 Task: Create List Big Data in Board Employee Performance Evaluation to Workspace Employer Branding. Create List Data Analysis in Board Voice of Employee Analysis to Workspace Employer Branding. Create List Data Visualization in Board Voice of Customer Net Promoter Score and Loyalty Tracking to Workspace Employer Branding
Action: Mouse moved to (44, 269)
Screenshot: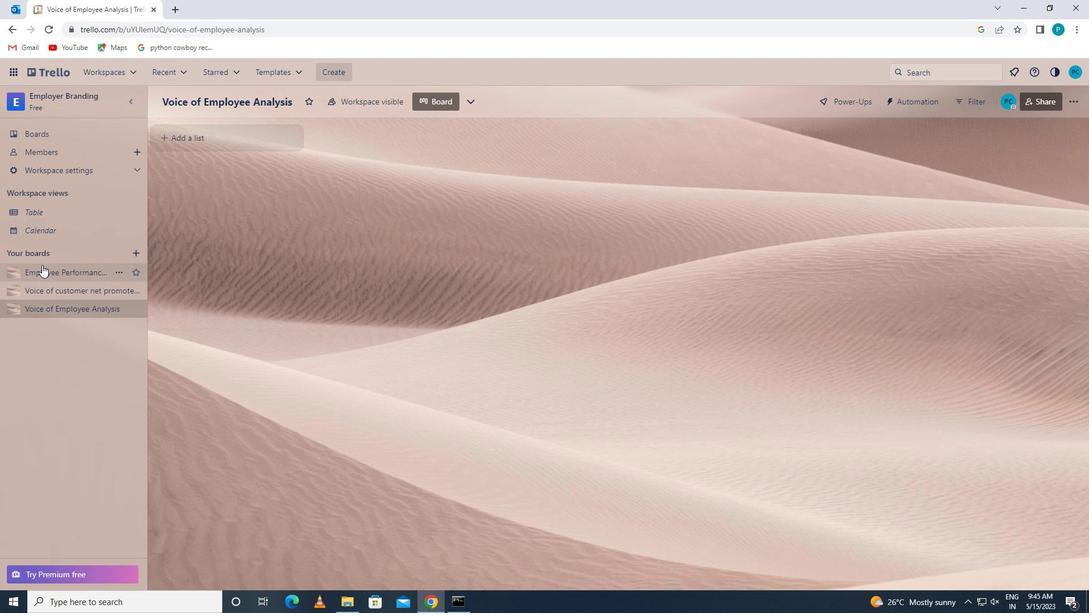 
Action: Mouse pressed left at (44, 269)
Screenshot: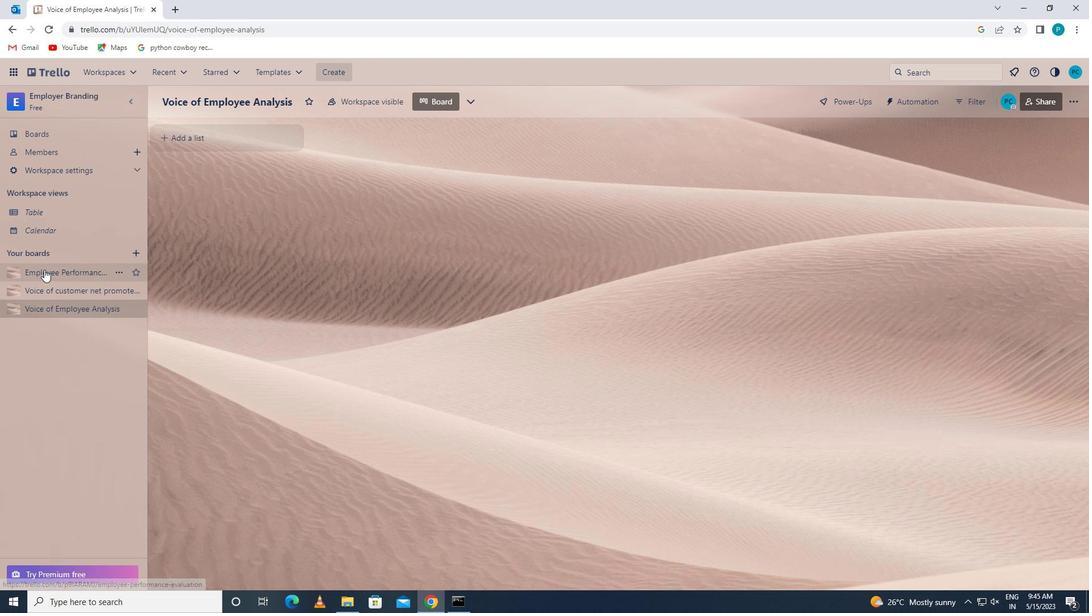
Action: Mouse moved to (228, 136)
Screenshot: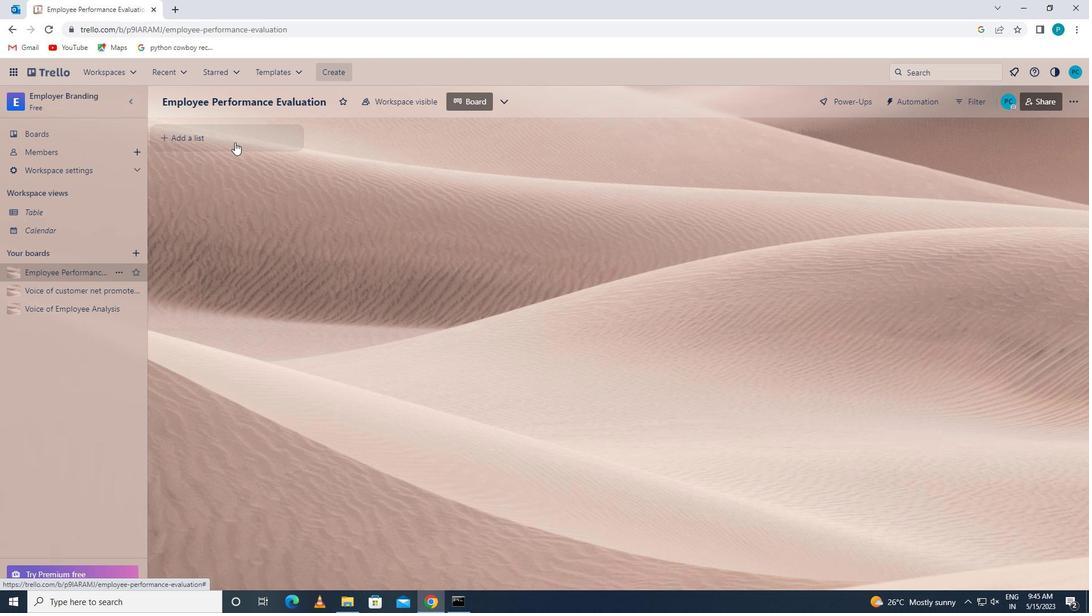 
Action: Mouse pressed left at (228, 136)
Screenshot: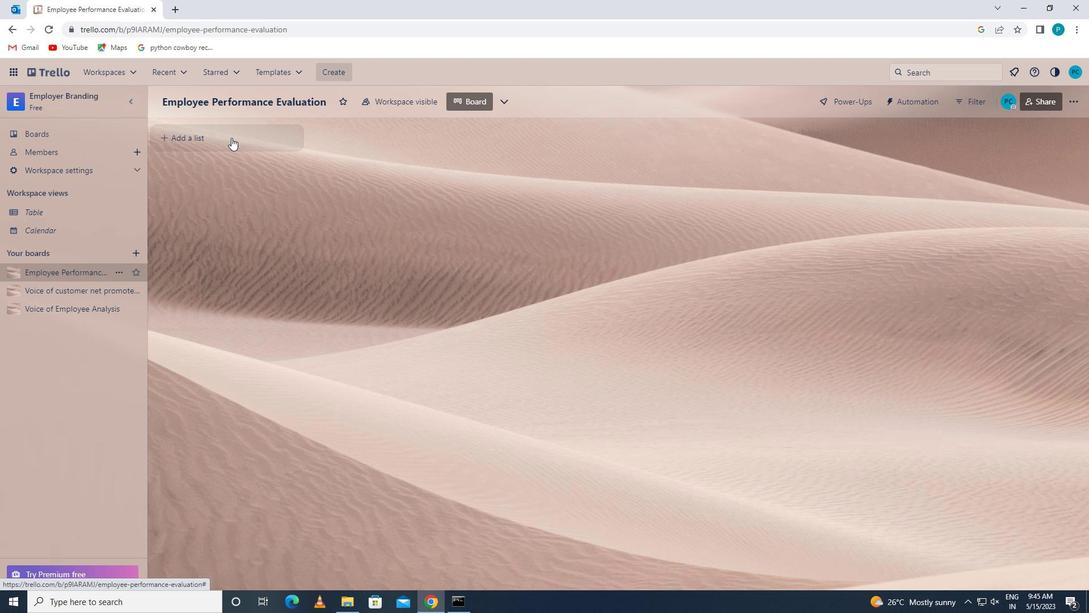 
Action: Mouse moved to (199, 139)
Screenshot: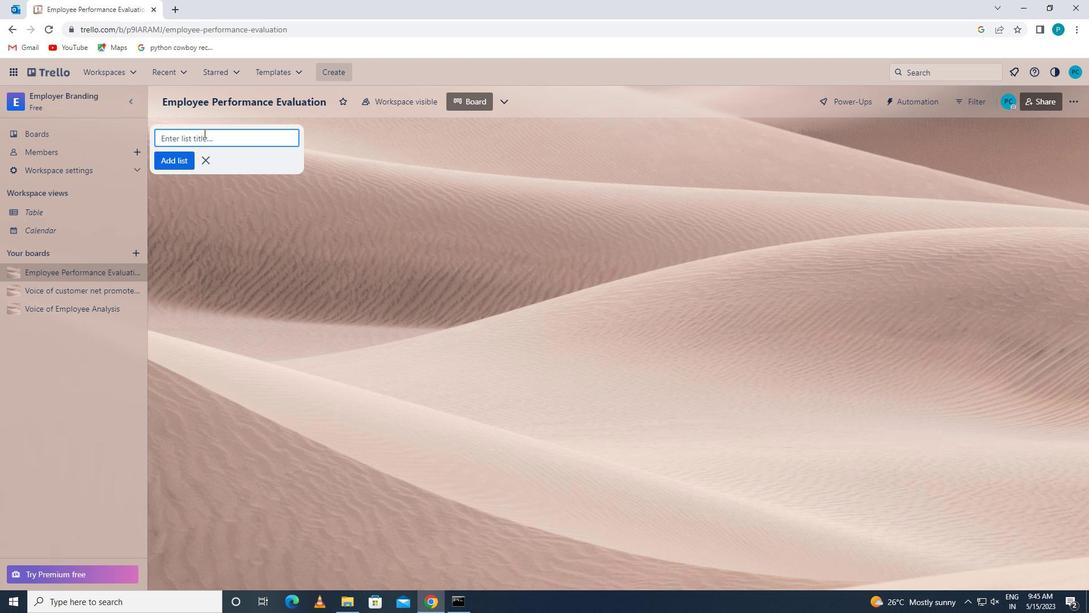 
Action: Mouse pressed left at (199, 139)
Screenshot: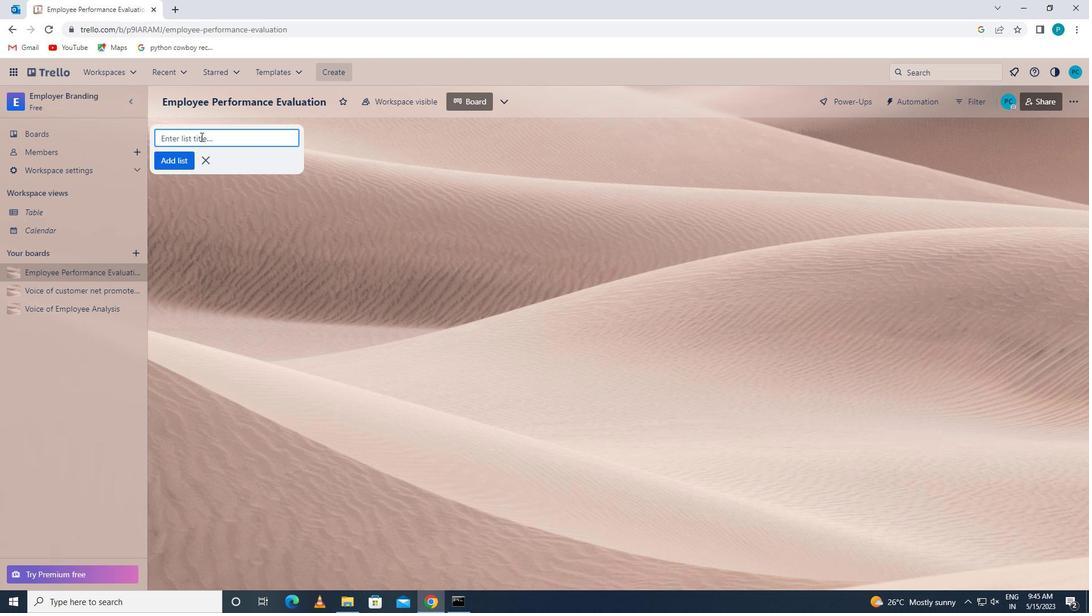 
Action: Key pressed <Key.caps_lock>b<Key.caps_lock>ig<Key.space><Key.caps_lock>d<Key.caps_lock>ata<Key.space>
Screenshot: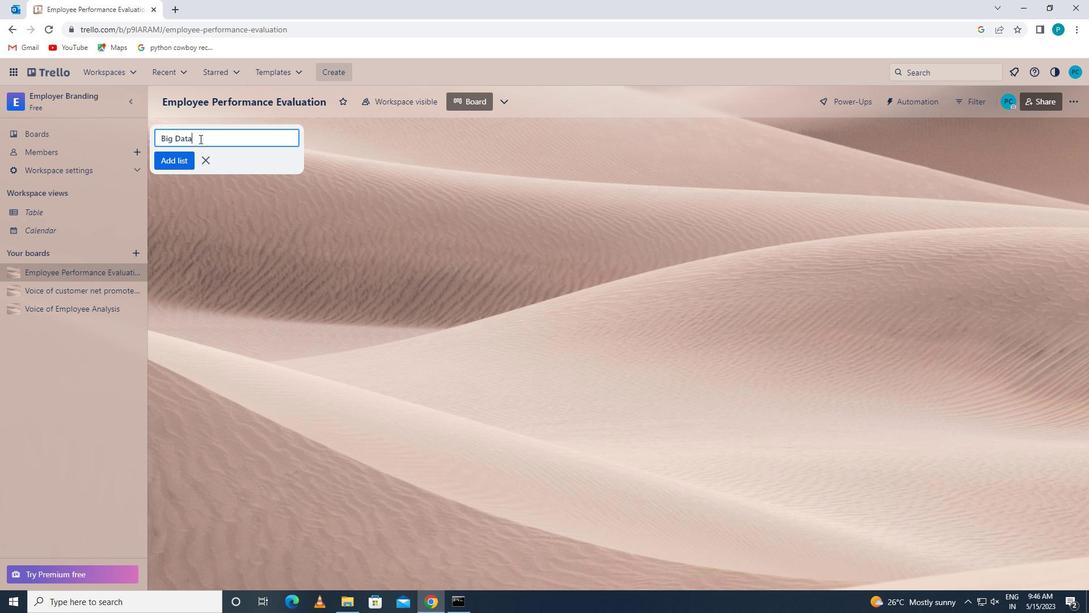 
Action: Mouse moved to (164, 161)
Screenshot: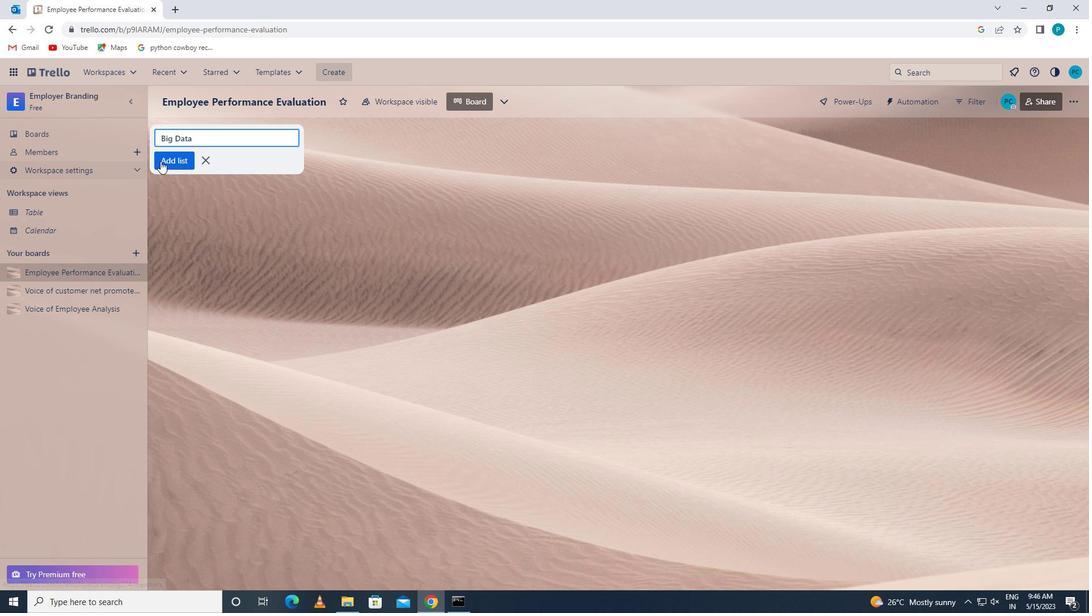 
Action: Mouse pressed left at (164, 161)
Screenshot: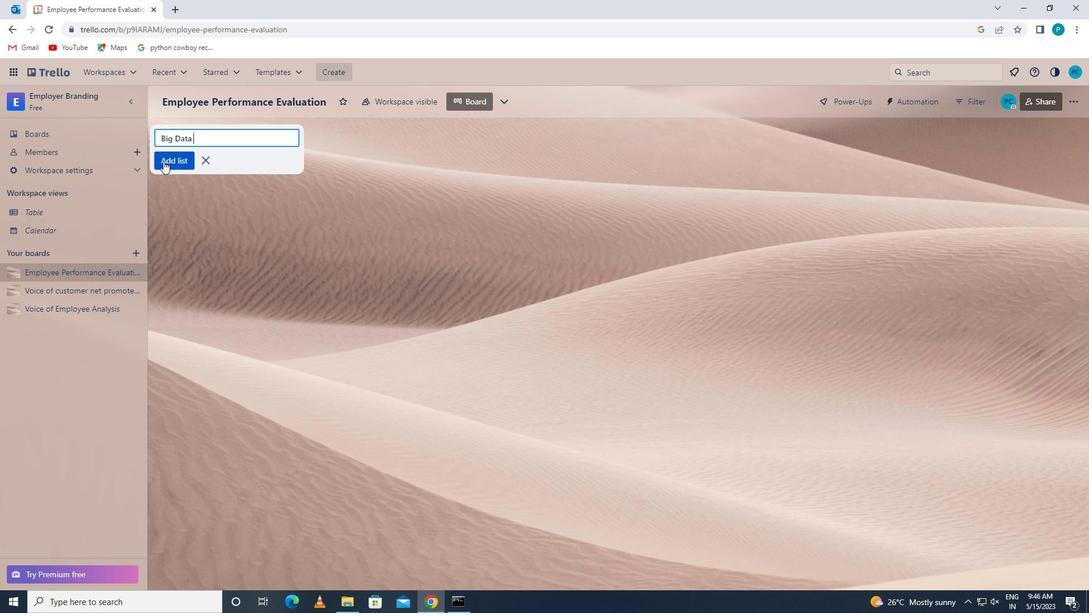 
Action: Mouse moved to (68, 307)
Screenshot: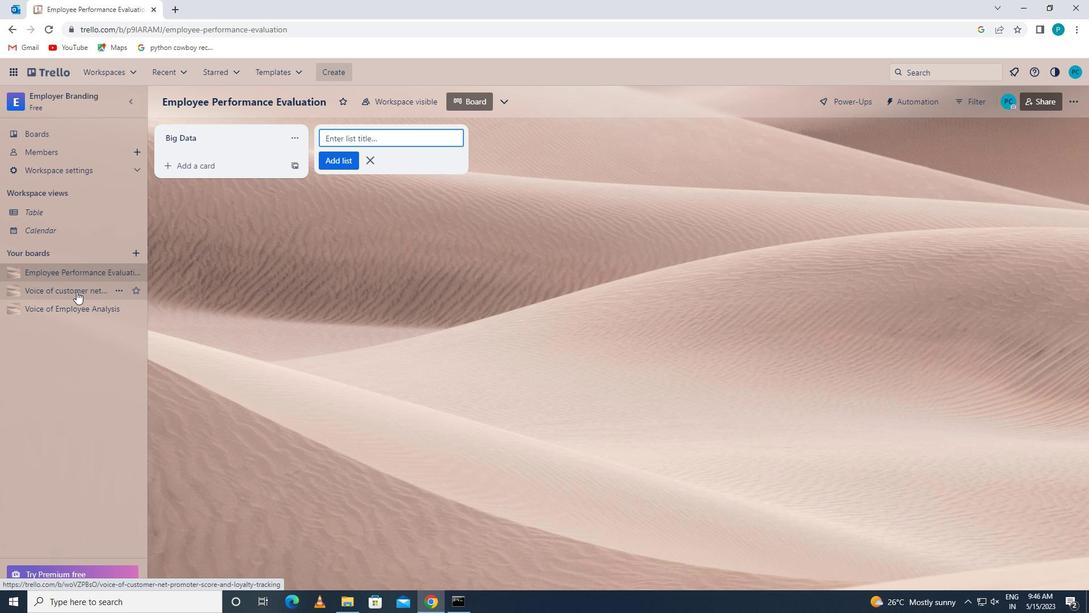 
Action: Mouse pressed left at (68, 307)
Screenshot: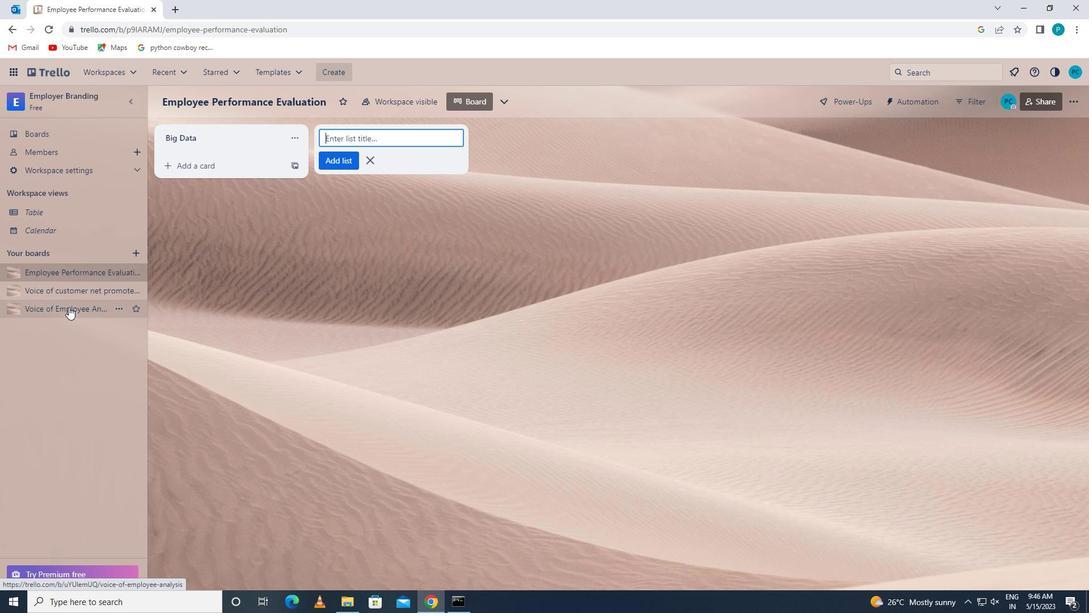 
Action: Mouse moved to (191, 120)
Screenshot: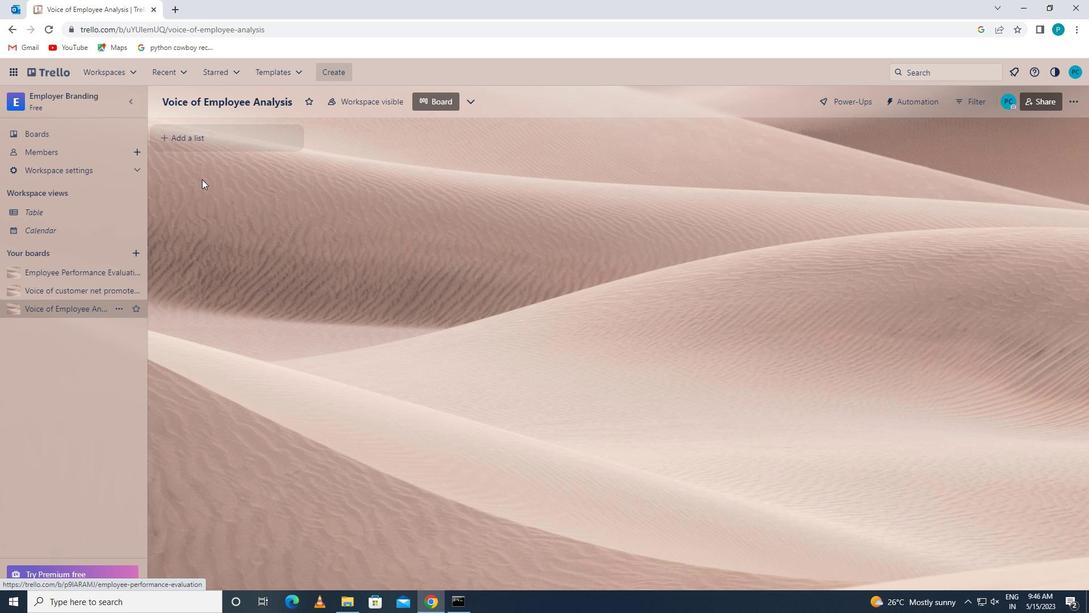 
Action: Mouse pressed left at (191, 120)
Screenshot: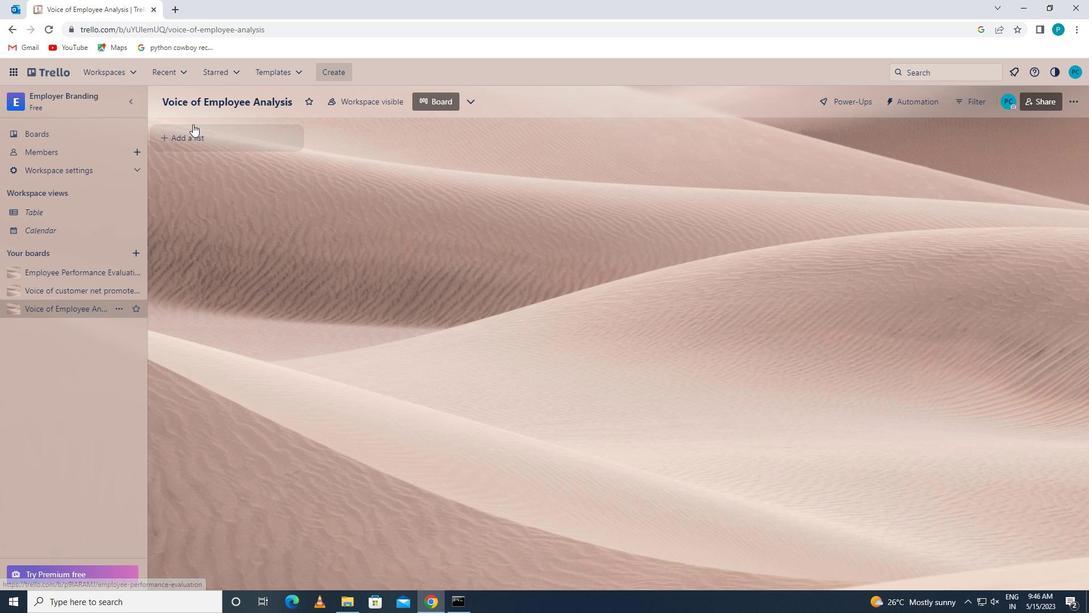 
Action: Mouse moved to (189, 133)
Screenshot: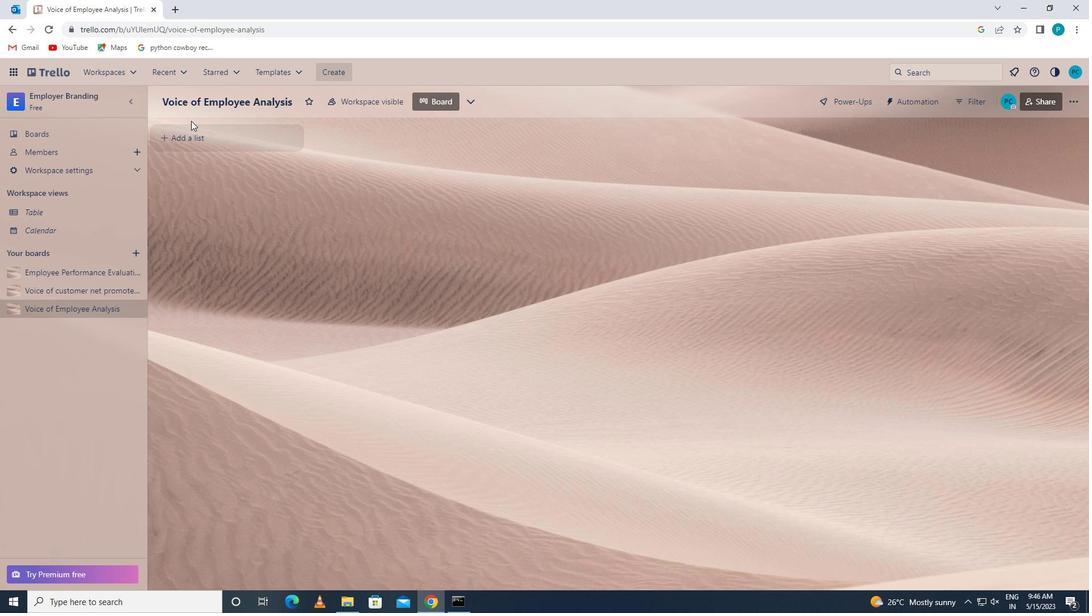 
Action: Mouse pressed left at (189, 133)
Screenshot: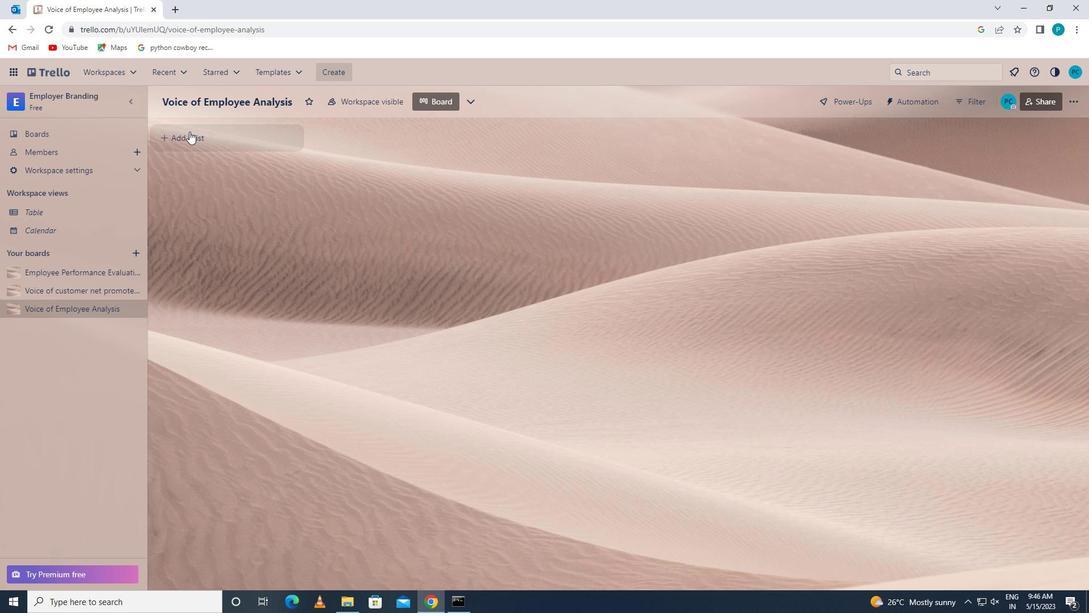 
Action: Key pressed <Key.caps_lock>d<Key.caps_lock>ata<Key.space><Key.caps_lock>a<Key.caps_lock>nalysis
Screenshot: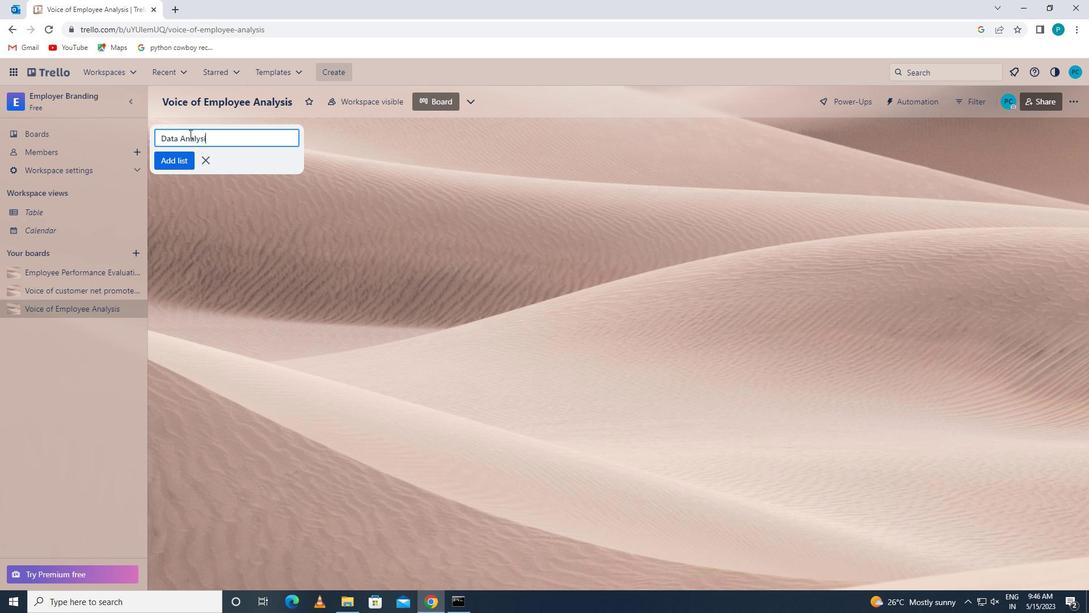 
Action: Mouse moved to (181, 157)
Screenshot: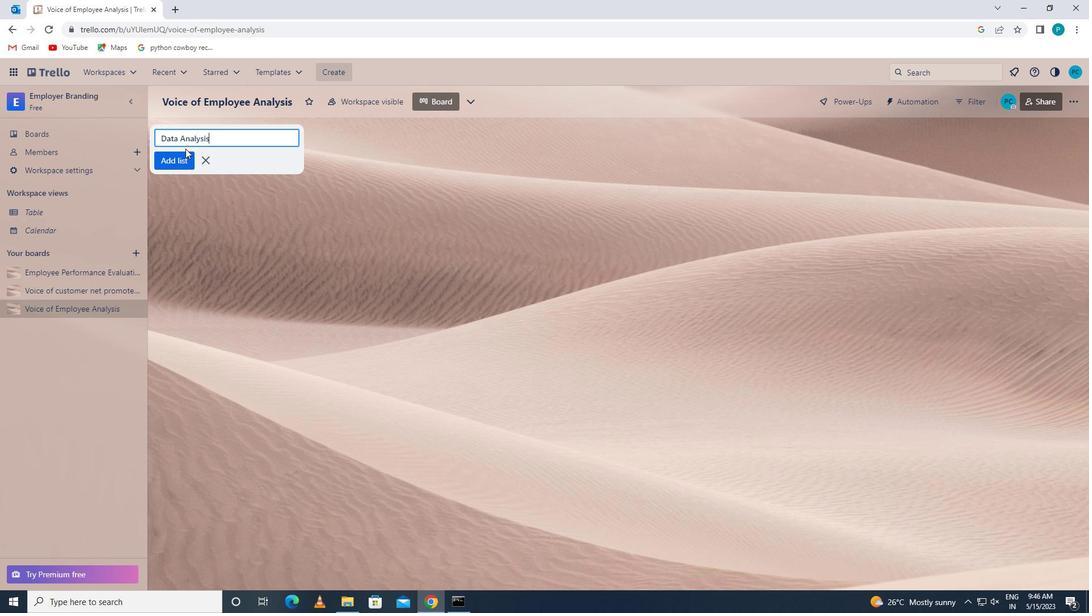 
Action: Mouse pressed left at (181, 157)
Screenshot: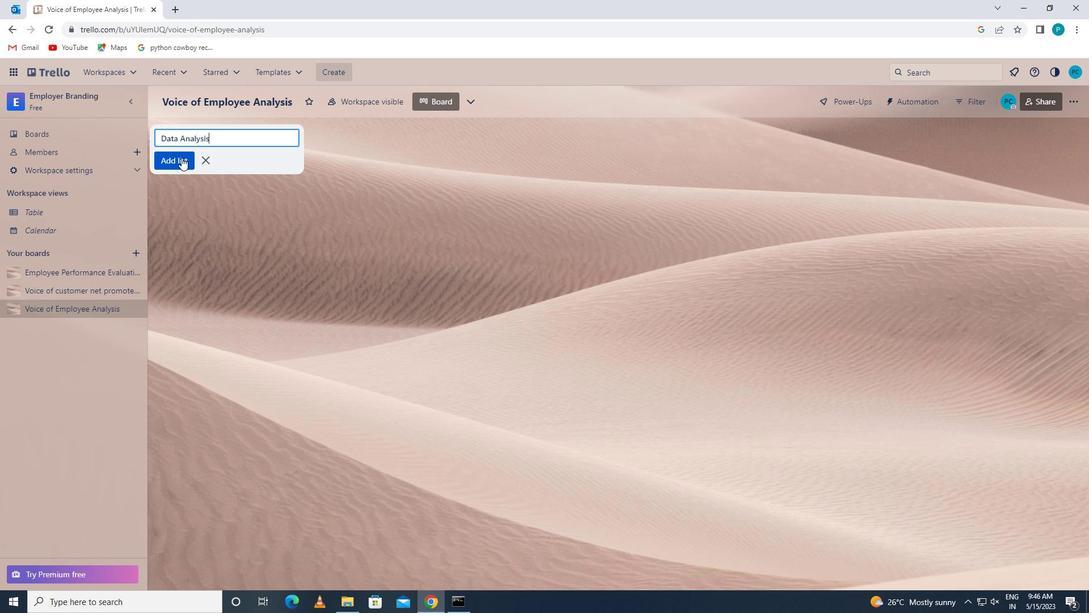 
Action: Mouse moved to (13, 286)
Screenshot: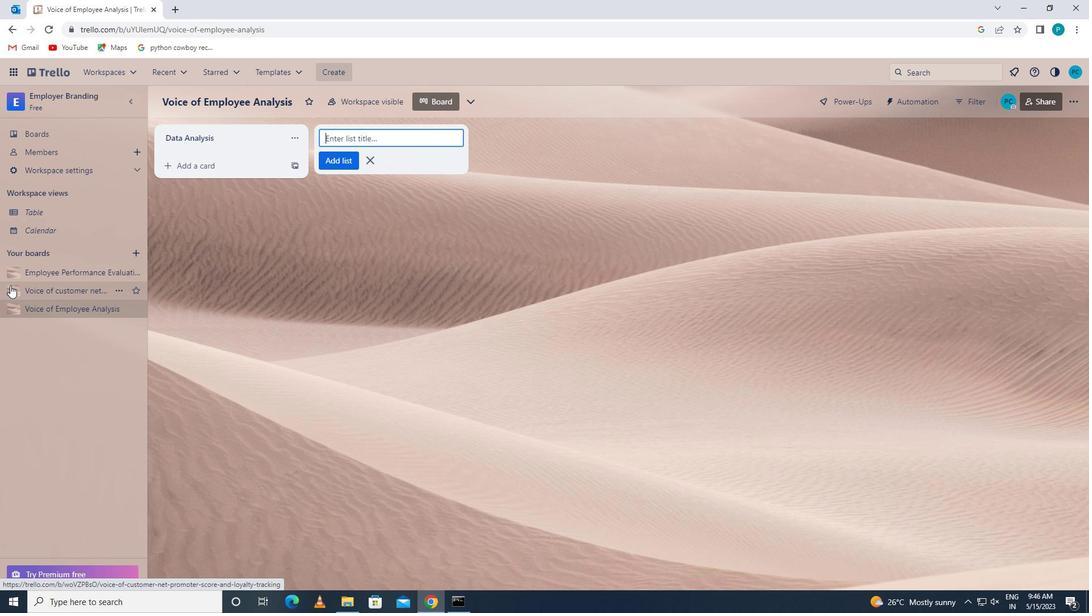 
Action: Mouse pressed left at (13, 286)
Screenshot: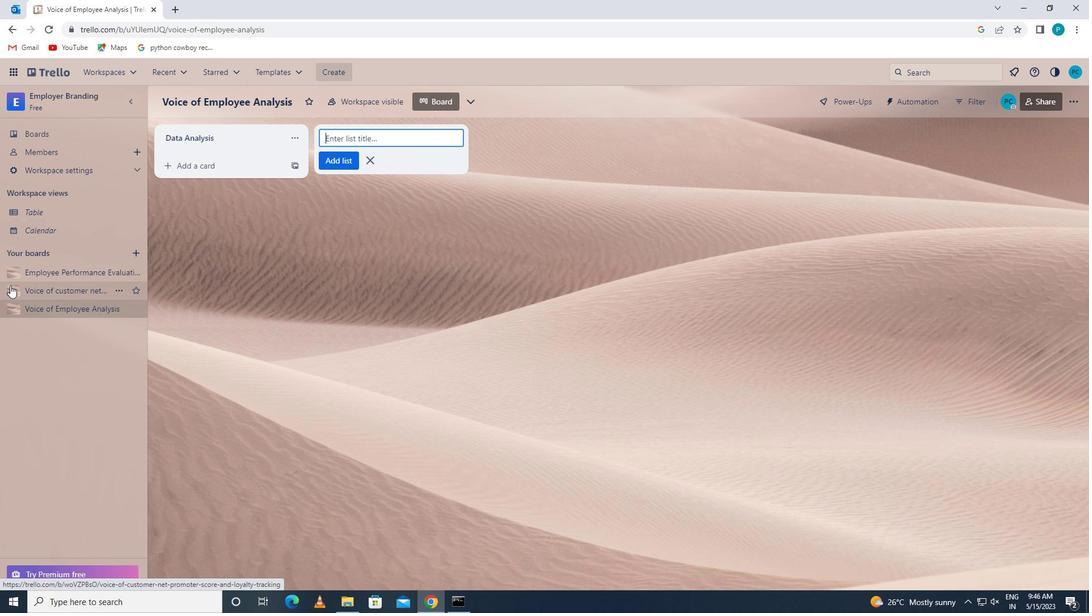 
Action: Mouse moved to (182, 143)
Screenshot: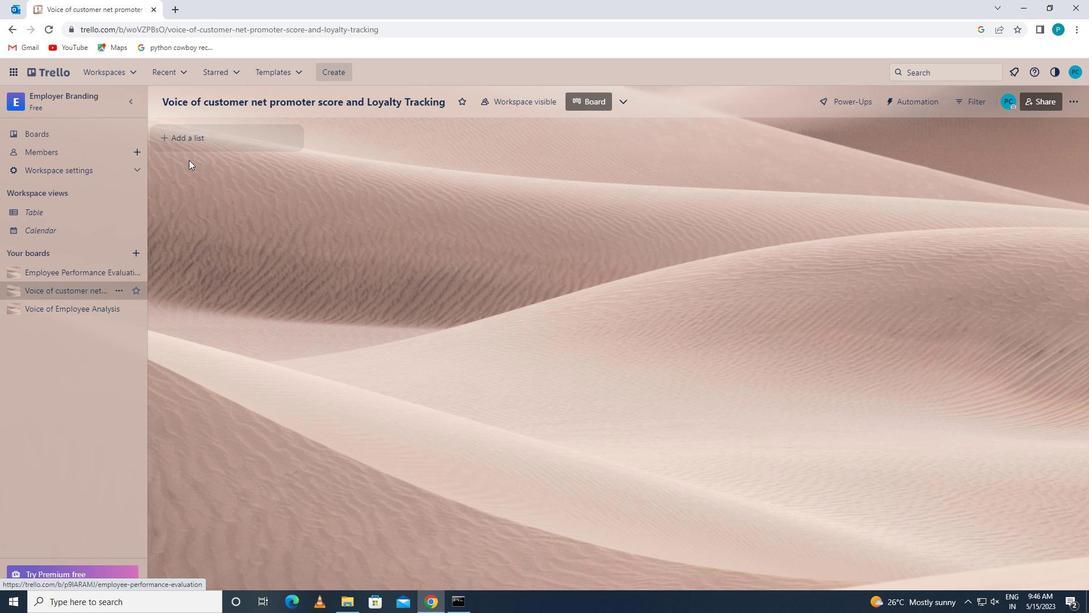 
Action: Mouse pressed left at (182, 143)
Screenshot: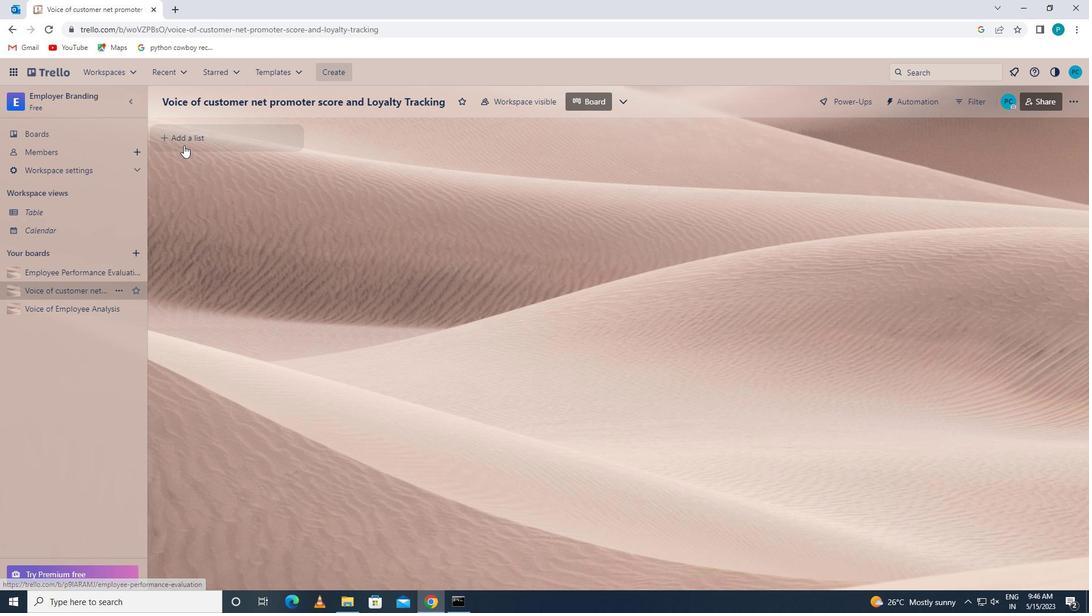 
Action: Key pressed <Key.caps_lock>d<Key.caps_lock>ata<Key.space><Key.space><Key.caps_lock>v<Key.caps_lock>isualix<Key.backspace>zation
Screenshot: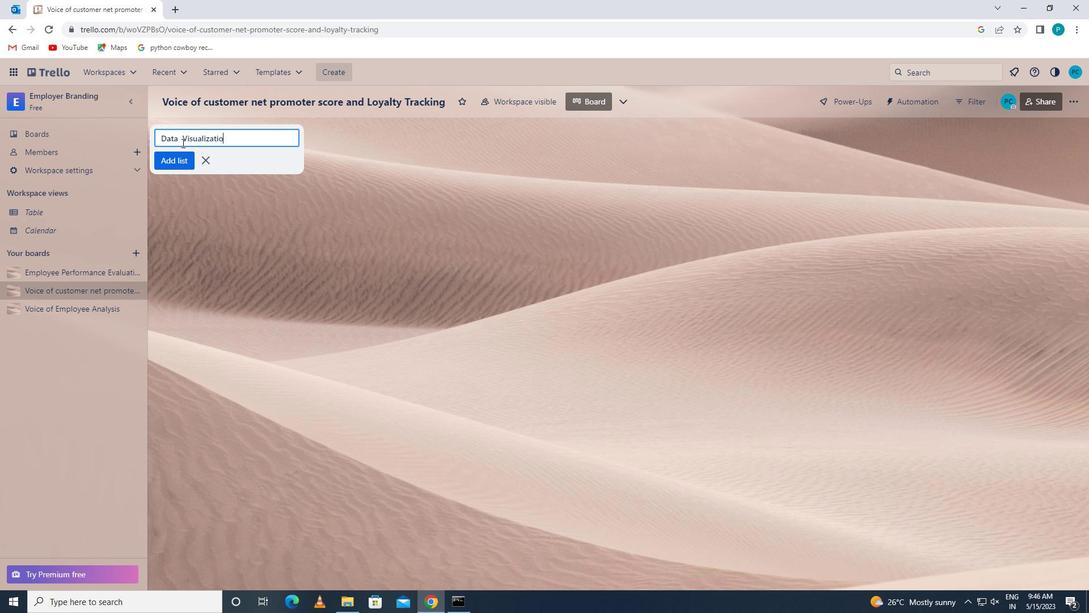 
Action: Mouse moved to (167, 158)
Screenshot: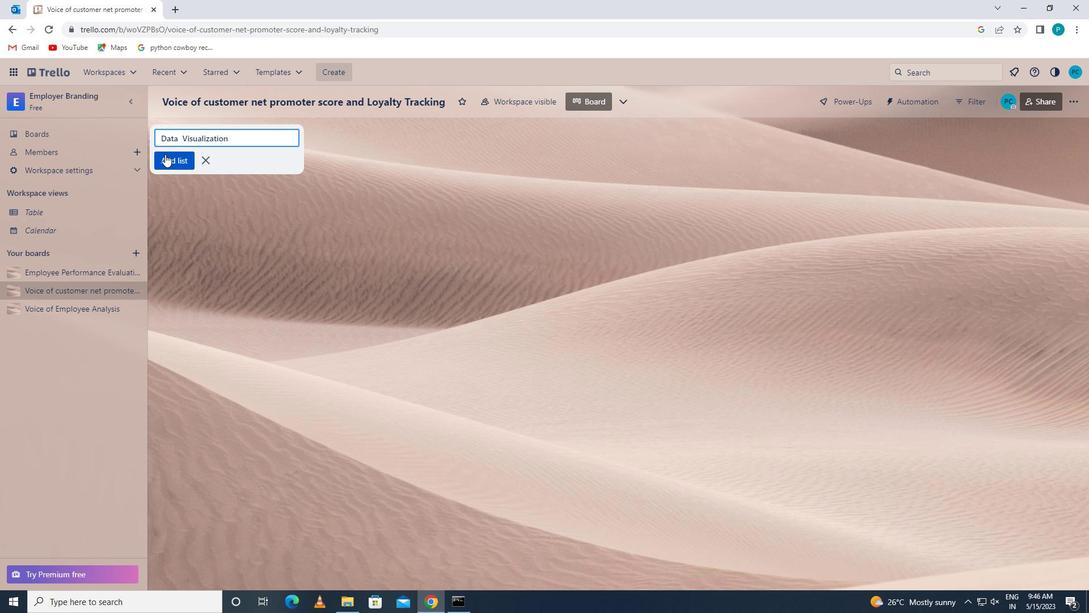 
Action: Mouse pressed left at (167, 158)
Screenshot: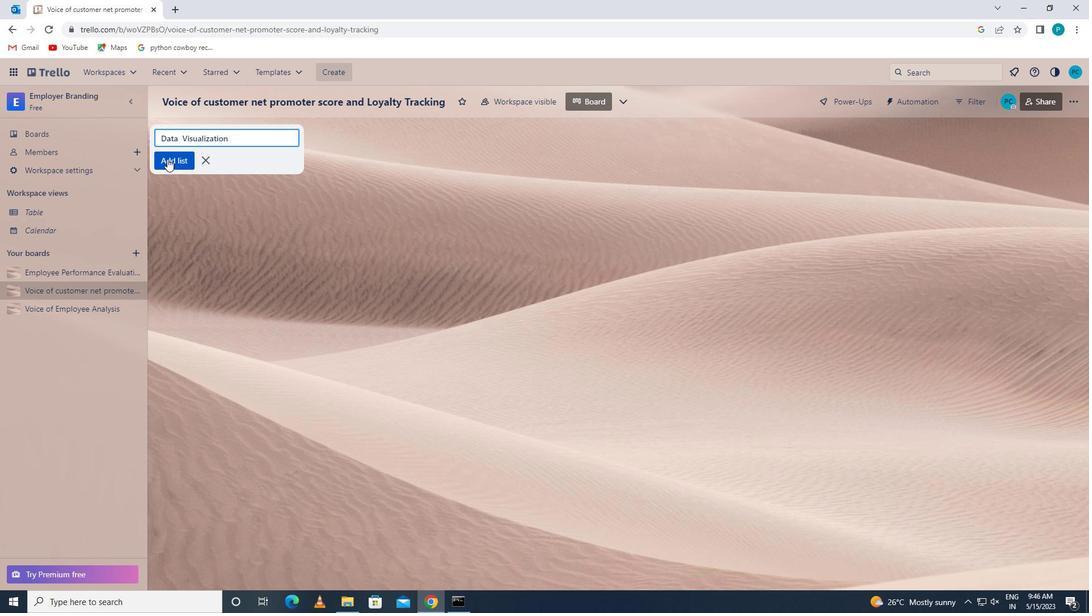 
Action: Mouse moved to (290, 228)
Screenshot: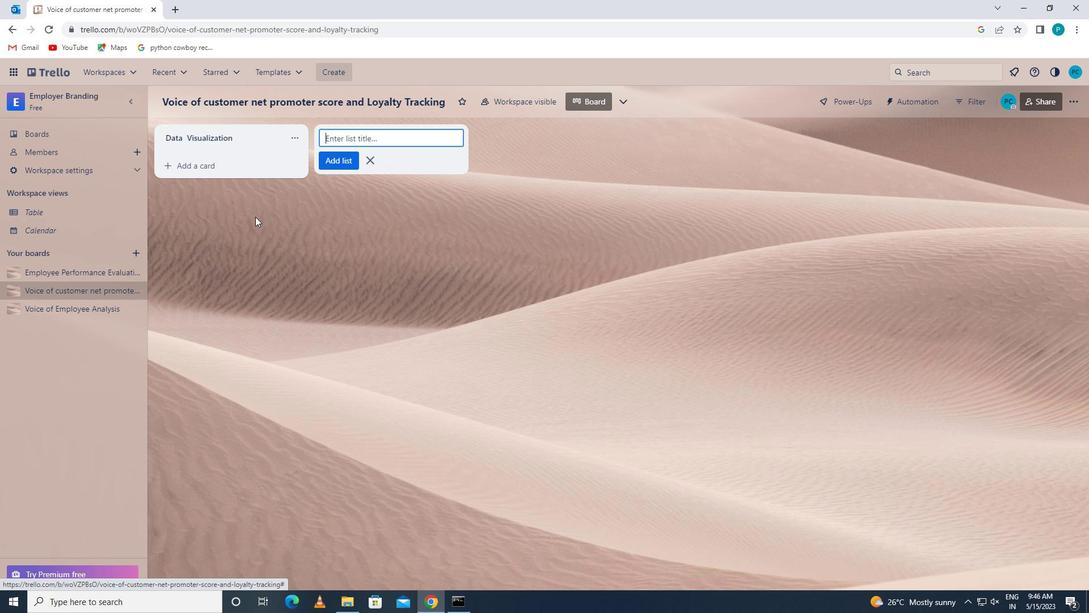 
Action: Mouse scrolled (290, 227) with delta (0, 0)
Screenshot: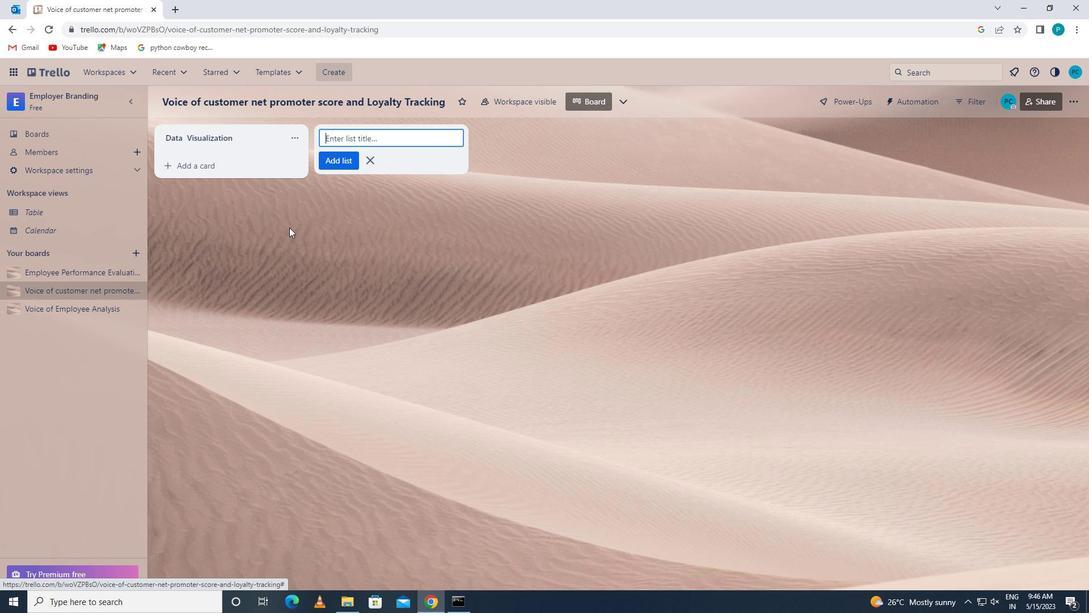 
